 Task: Set the type to "text" for a new repository property in the organization "Mark56771".
Action: Mouse moved to (937, 73)
Screenshot: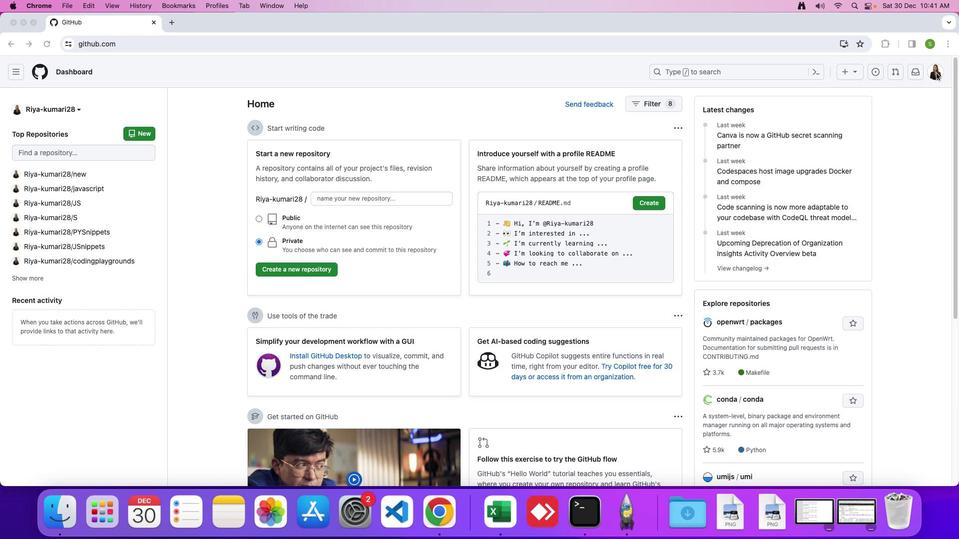 
Action: Mouse pressed left at (937, 73)
Screenshot: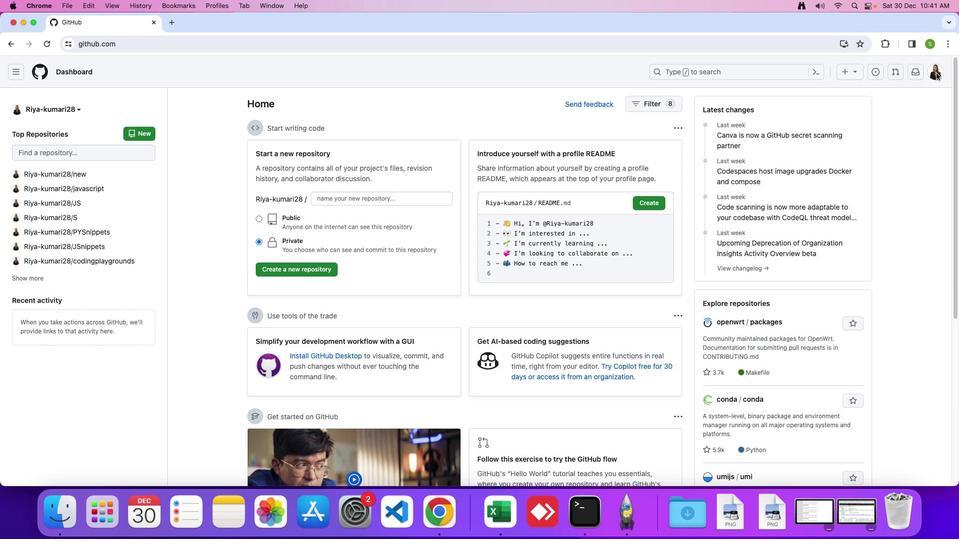 
Action: Mouse moved to (937, 71)
Screenshot: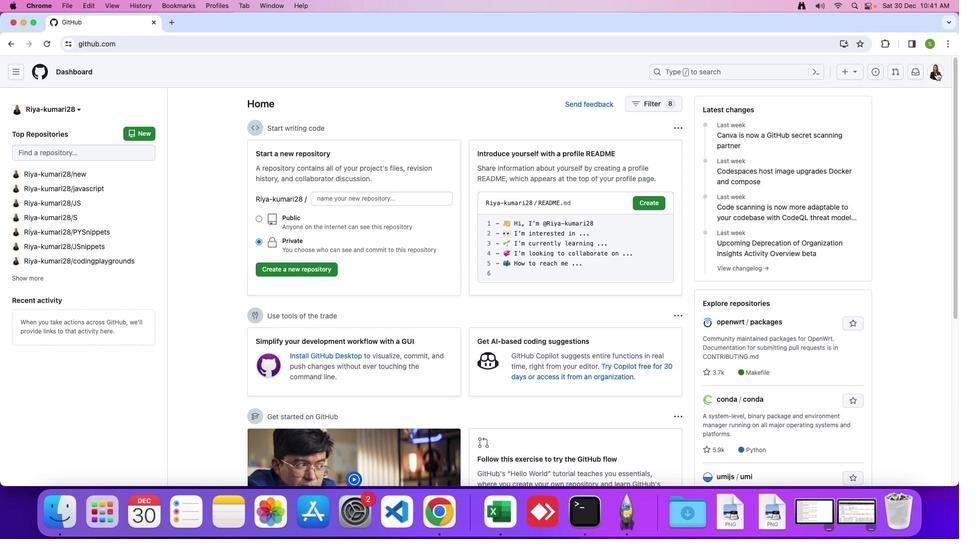 
Action: Mouse pressed left at (937, 71)
Screenshot: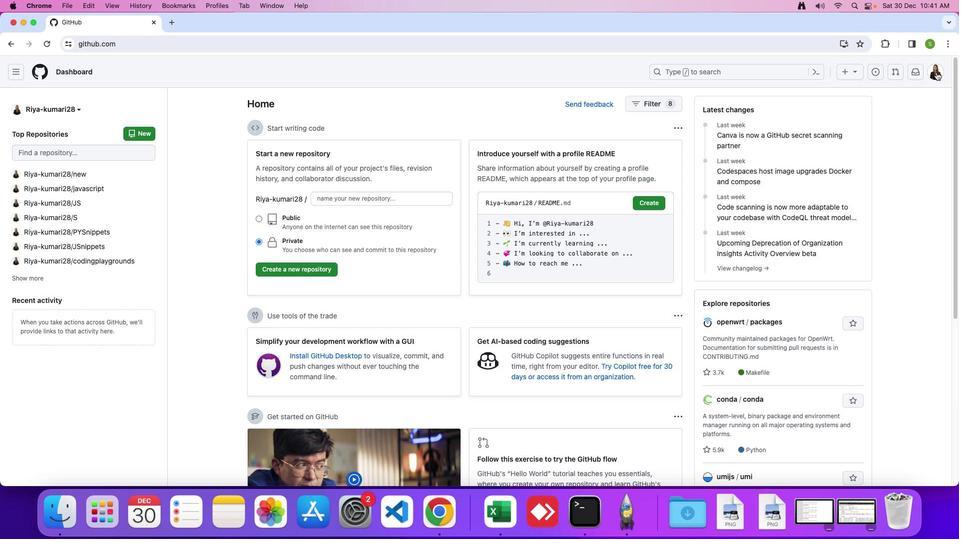 
Action: Mouse moved to (882, 195)
Screenshot: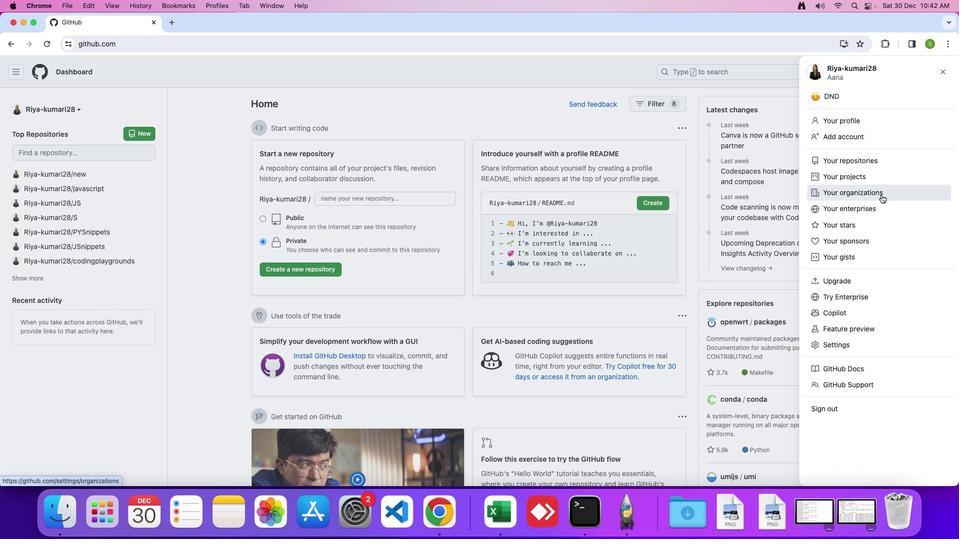 
Action: Mouse pressed left at (882, 195)
Screenshot: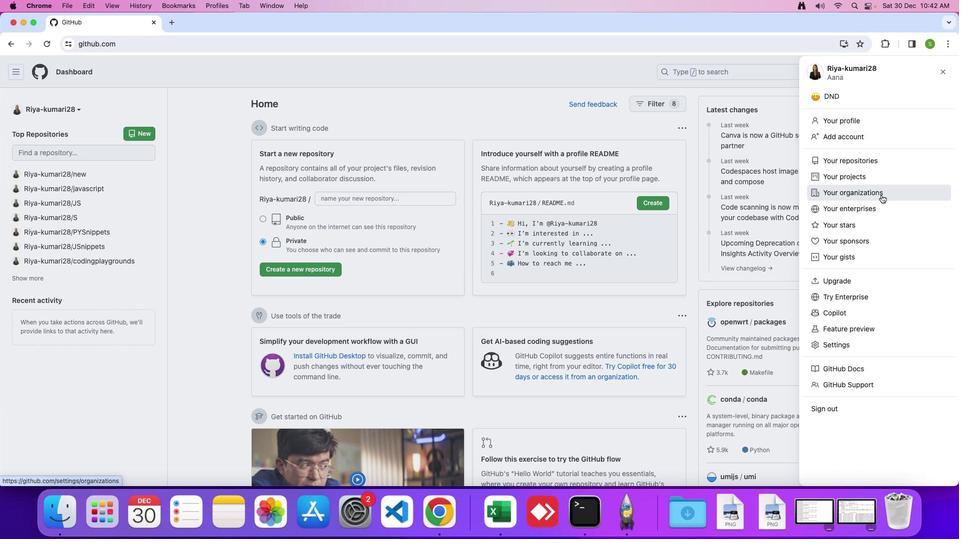 
Action: Mouse moved to (723, 207)
Screenshot: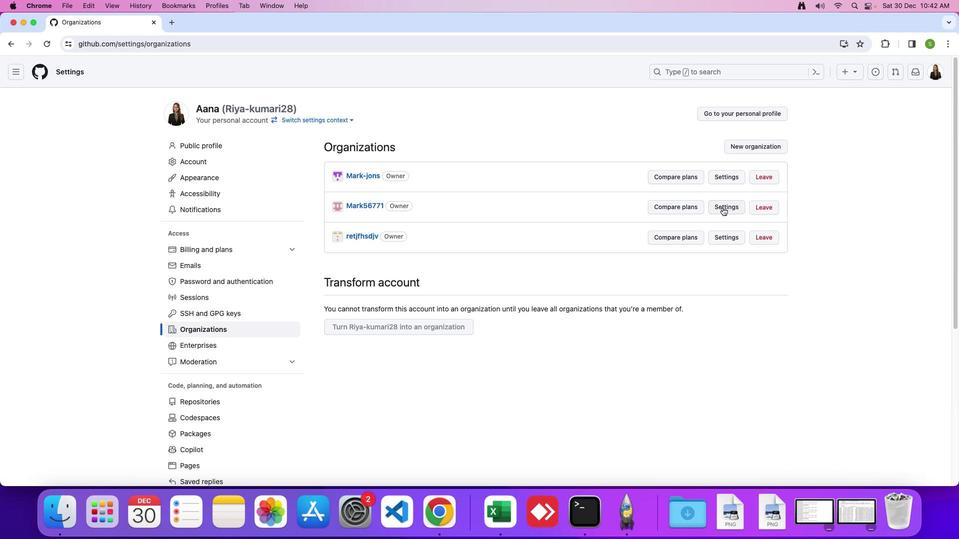 
Action: Mouse pressed left at (723, 207)
Screenshot: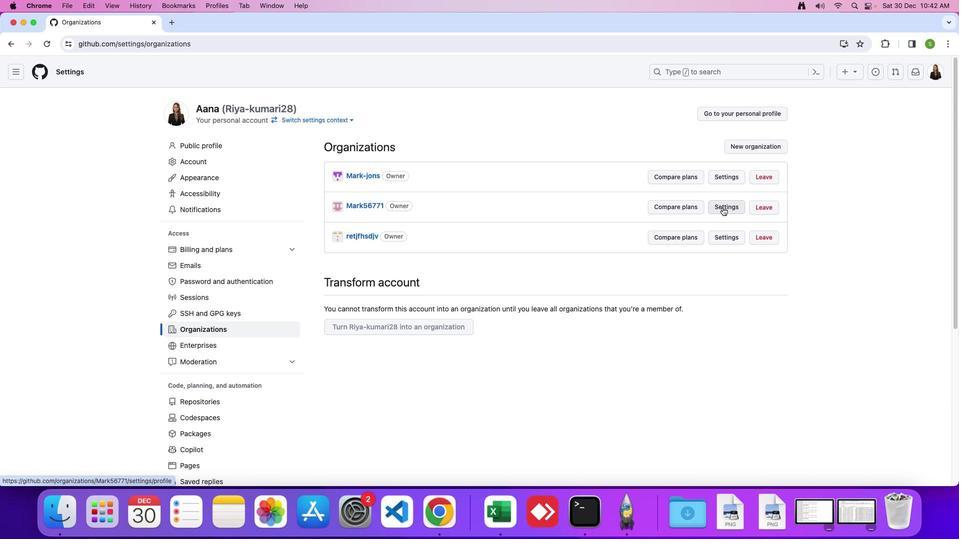 
Action: Mouse moved to (293, 307)
Screenshot: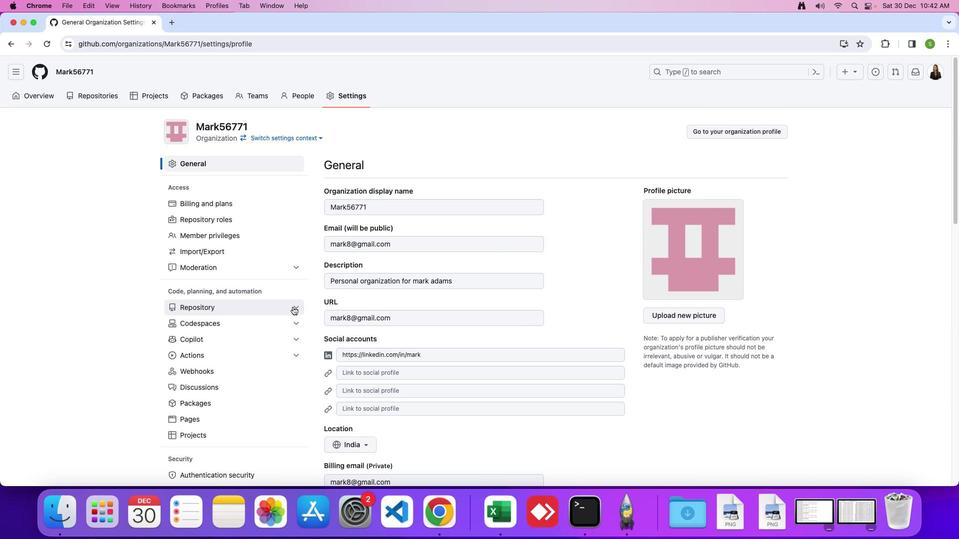 
Action: Mouse pressed left at (293, 307)
Screenshot: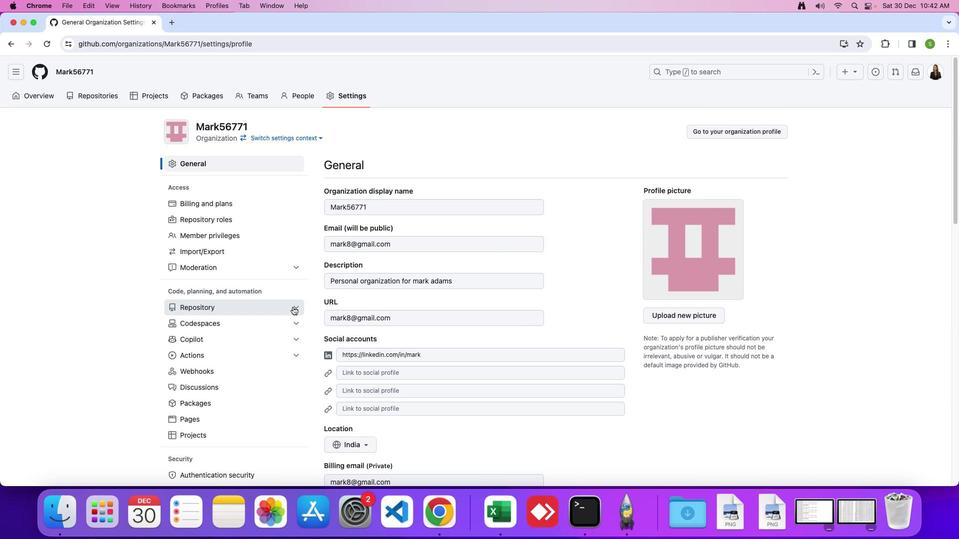
Action: Mouse moved to (242, 388)
Screenshot: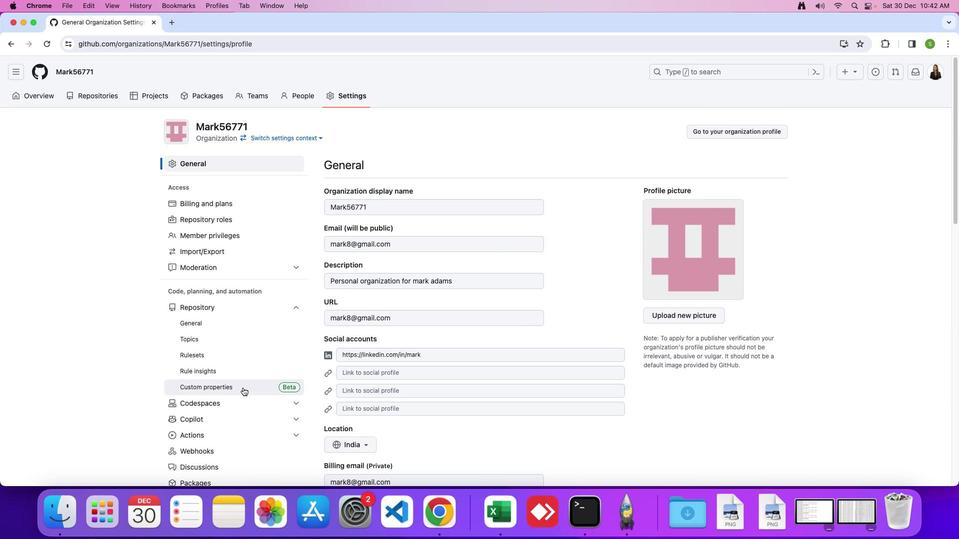 
Action: Mouse pressed left at (242, 388)
Screenshot: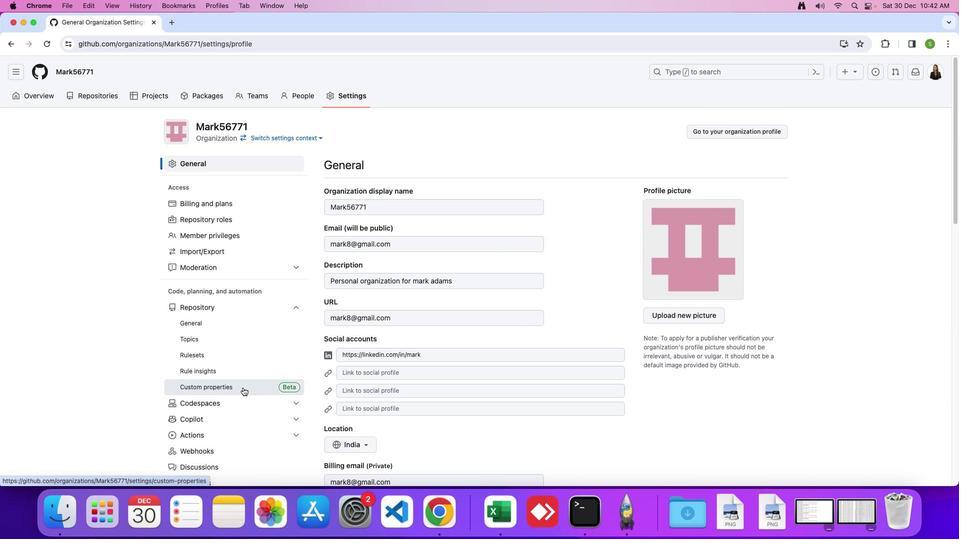
Action: Mouse moved to (760, 164)
Screenshot: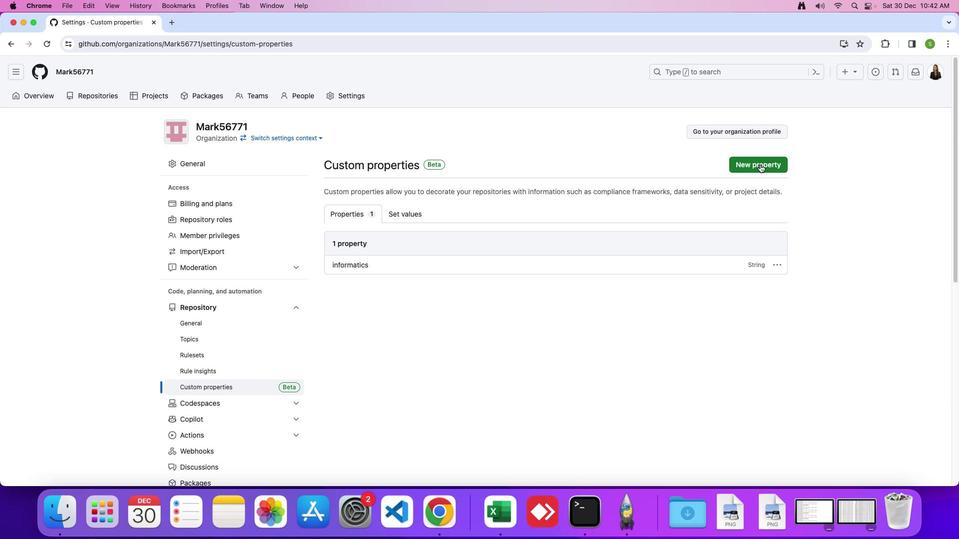 
Action: Mouse pressed left at (760, 164)
Screenshot: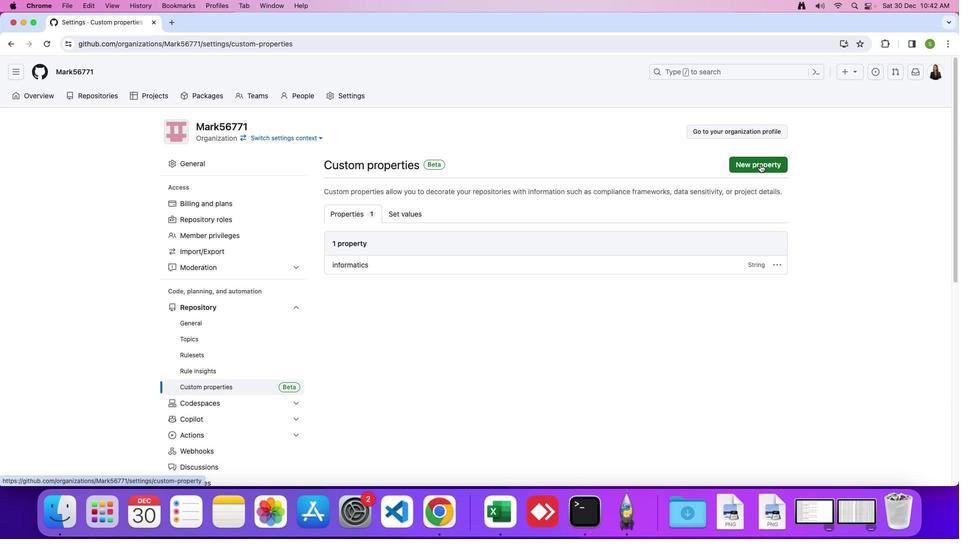 
Action: Mouse moved to (352, 318)
Screenshot: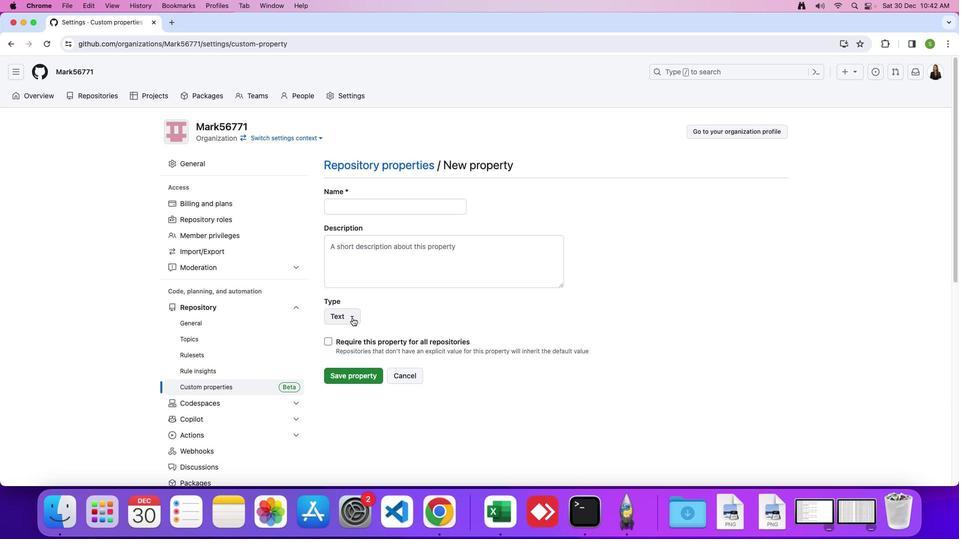 
Action: Mouse pressed left at (352, 318)
Screenshot: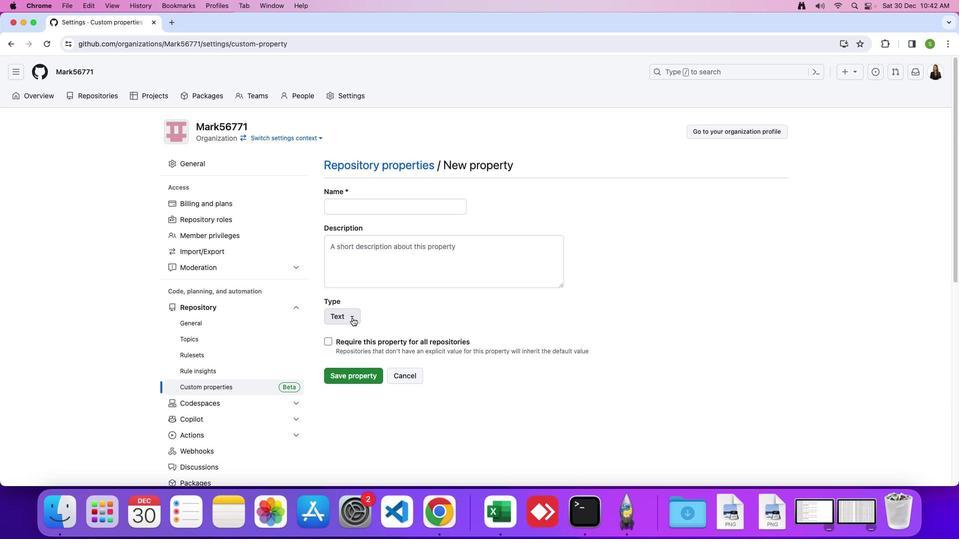 
Action: Mouse moved to (346, 336)
Screenshot: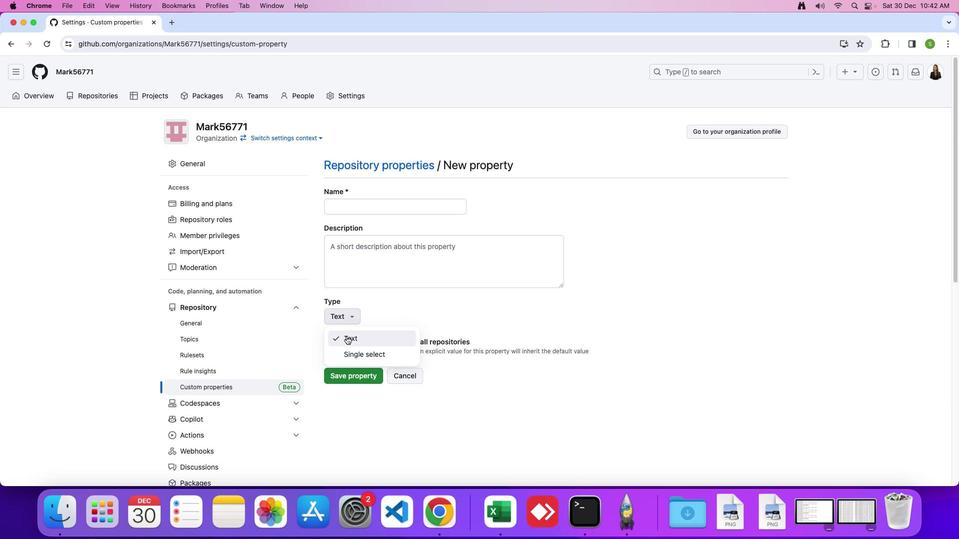 
Action: Mouse pressed left at (346, 336)
Screenshot: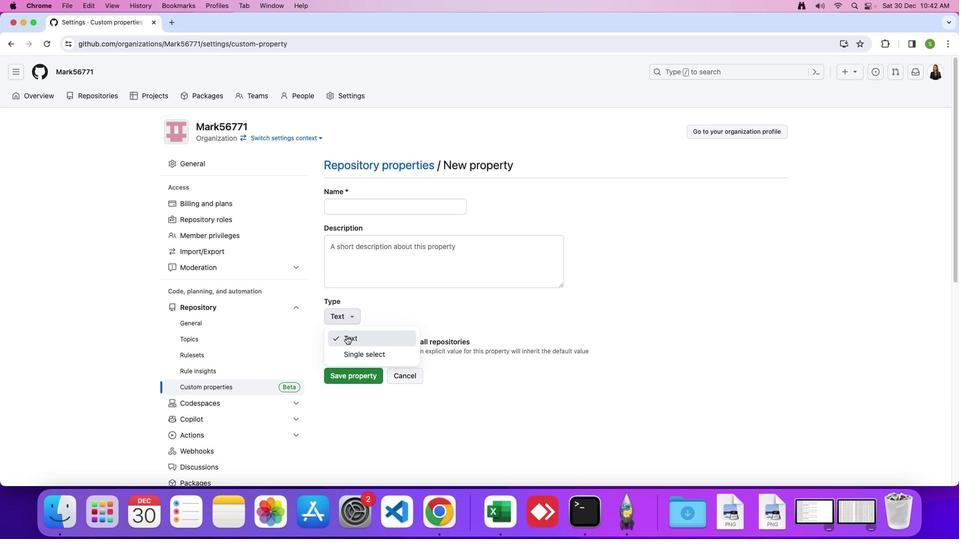 
